 Task: Create a sub task Design and Implement Solution for the task  Create a feature for users to report inappropriate content in the project Vertex , assign it to team member softage.10@softage.net and update the status of the sub task to  Off Track , set the priority of the sub task to High.
Action: Mouse moved to (40, 309)
Screenshot: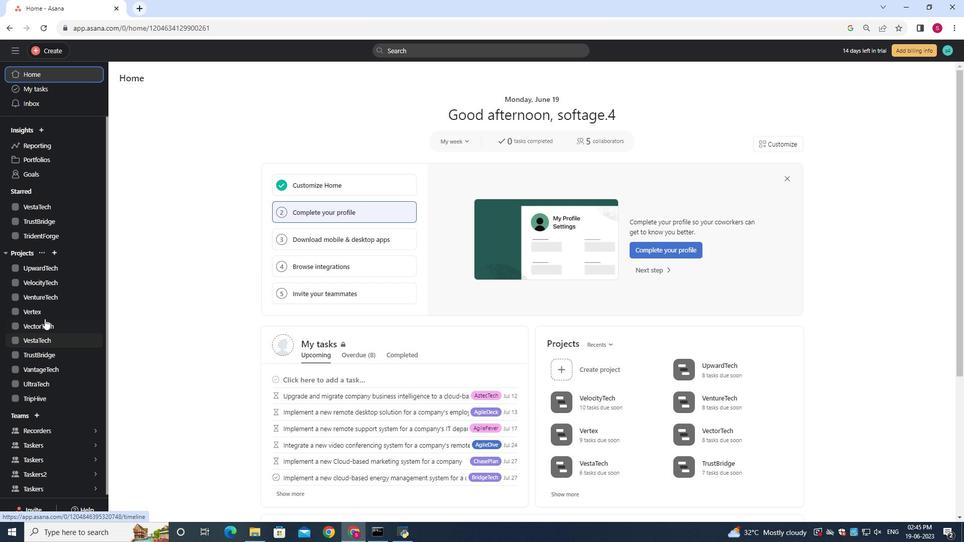
Action: Mouse pressed left at (40, 309)
Screenshot: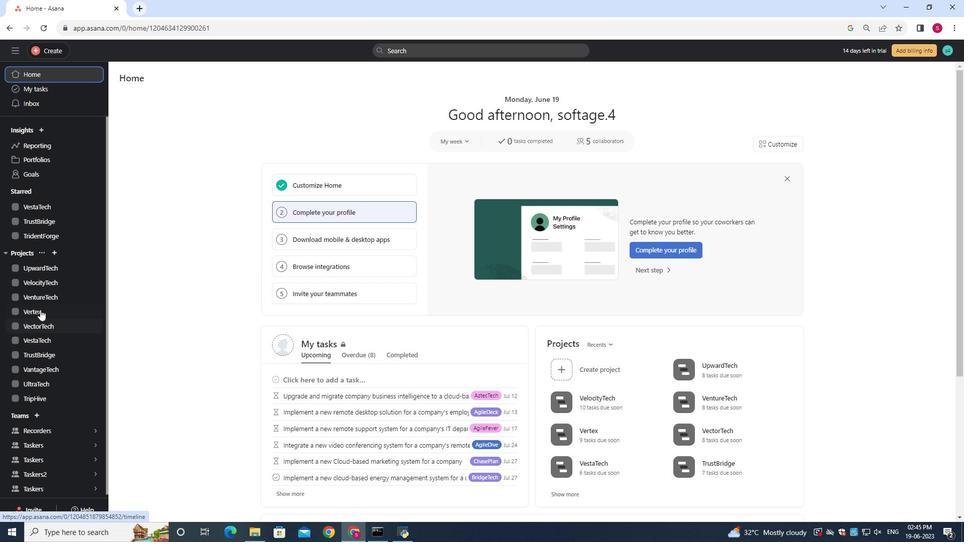 
Action: Mouse moved to (350, 219)
Screenshot: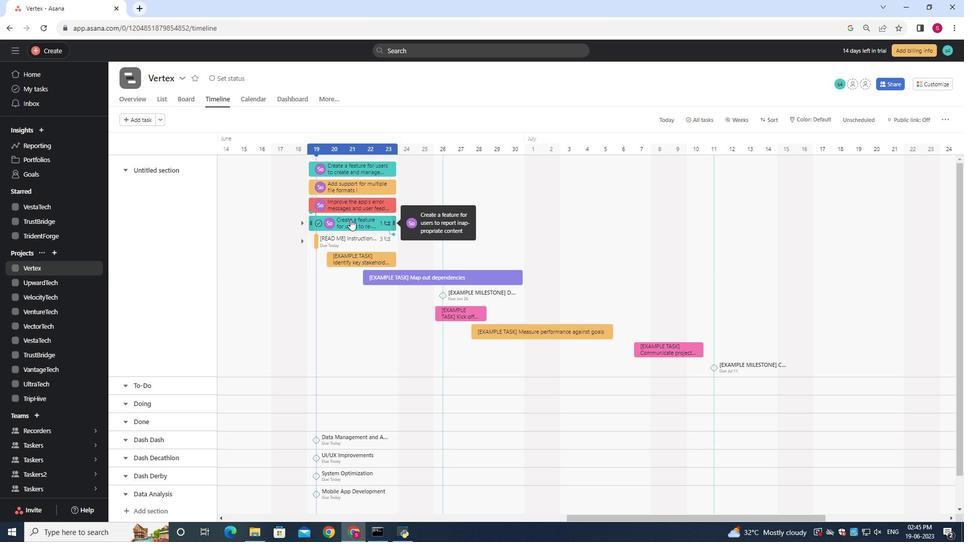 
Action: Mouse pressed left at (350, 219)
Screenshot: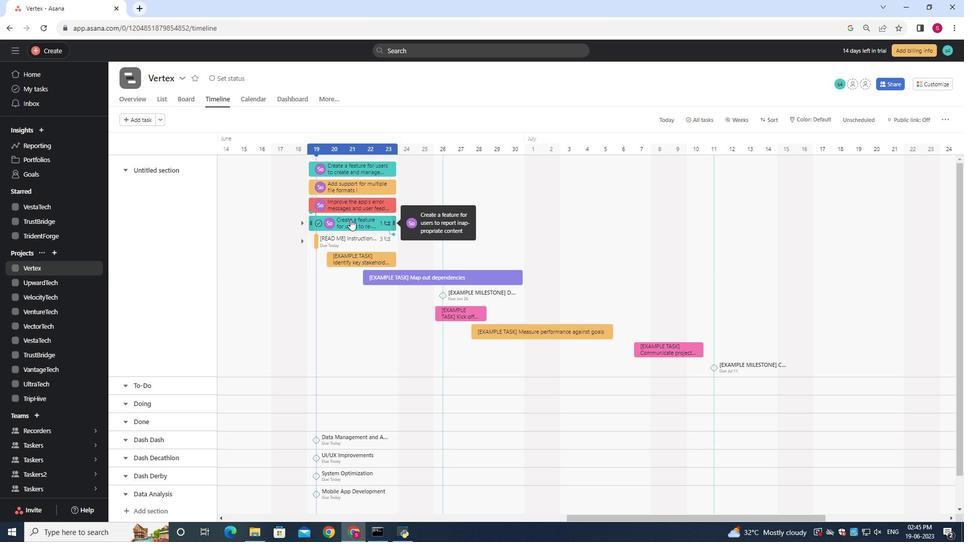 
Action: Mouse moved to (350, 222)
Screenshot: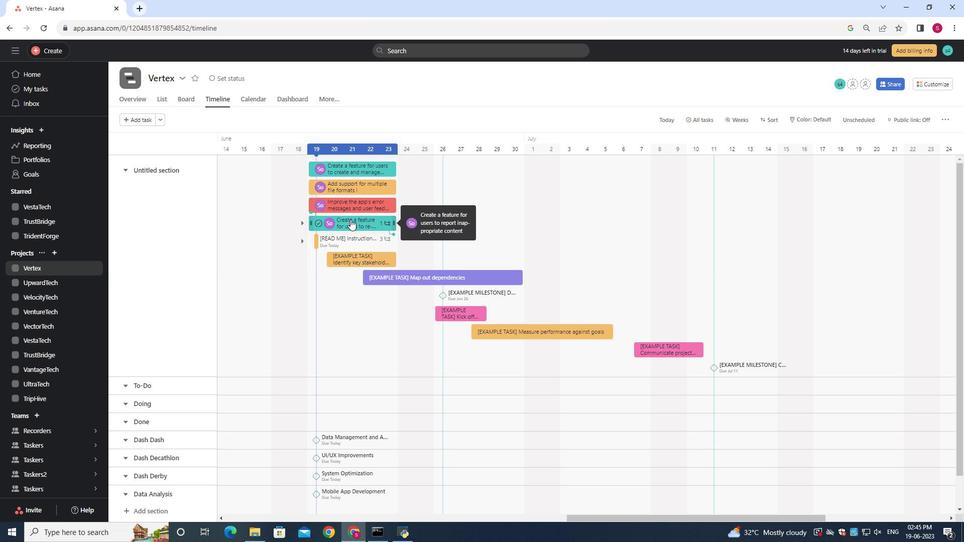 
Action: Mouse pressed left at (350, 222)
Screenshot: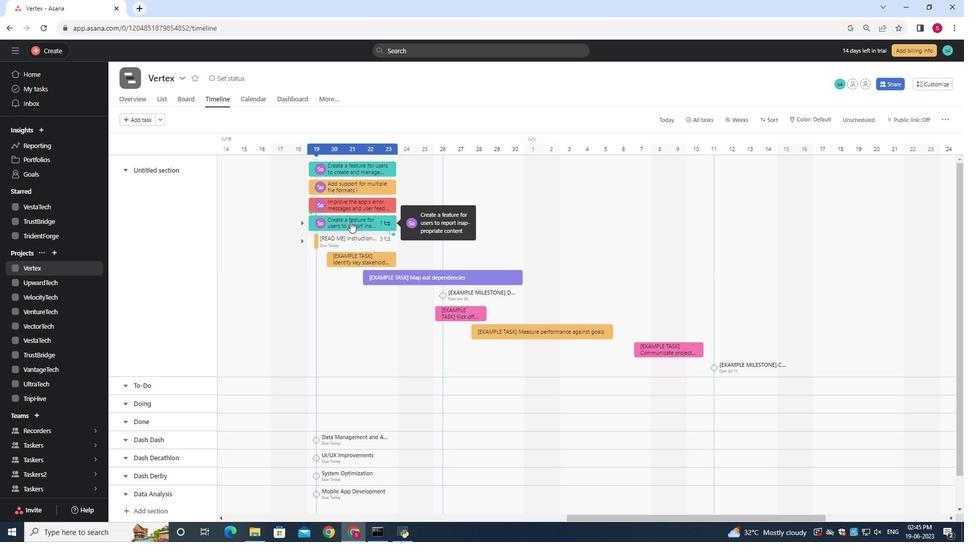
Action: Mouse moved to (350, 222)
Screenshot: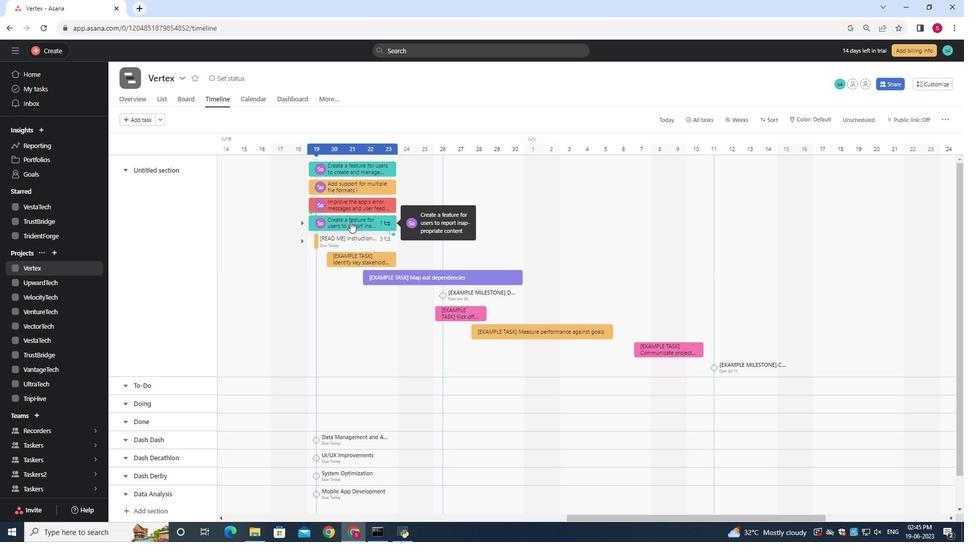
Action: Mouse pressed left at (350, 222)
Screenshot: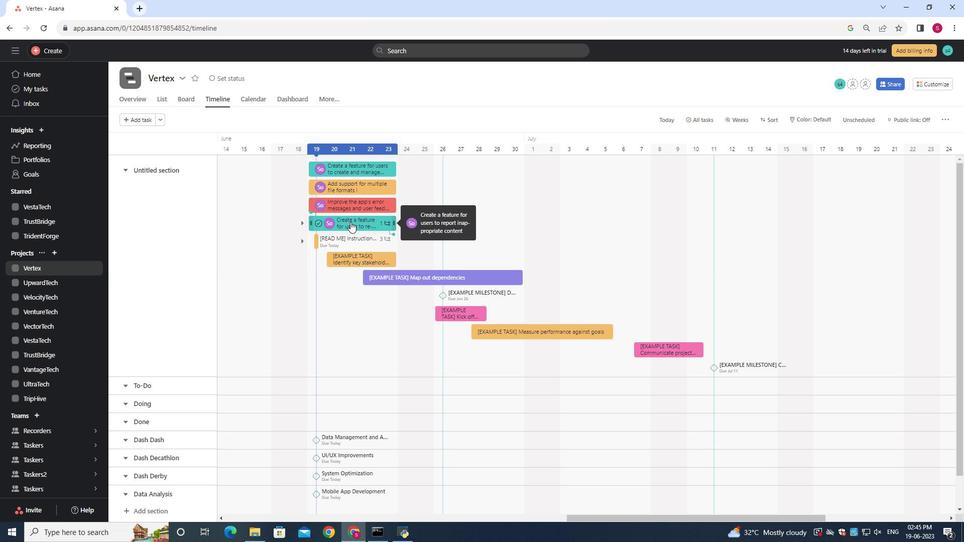
Action: Mouse moved to (773, 283)
Screenshot: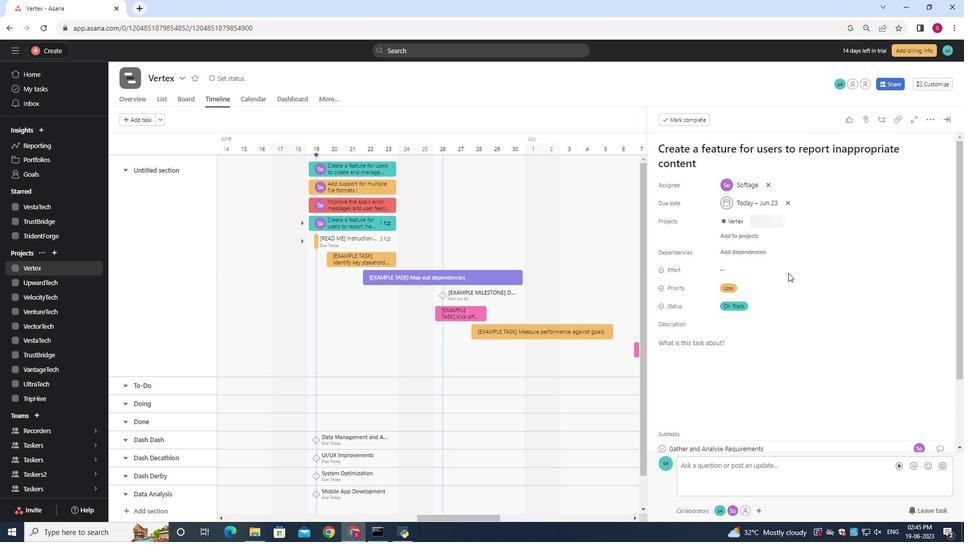 
Action: Mouse scrolled (773, 283) with delta (0, 0)
Screenshot: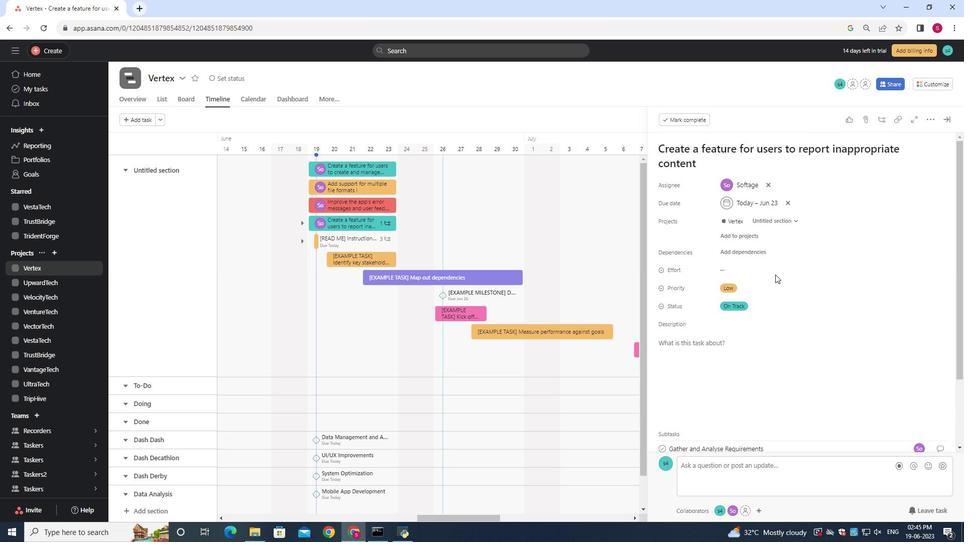 
Action: Mouse moved to (772, 287)
Screenshot: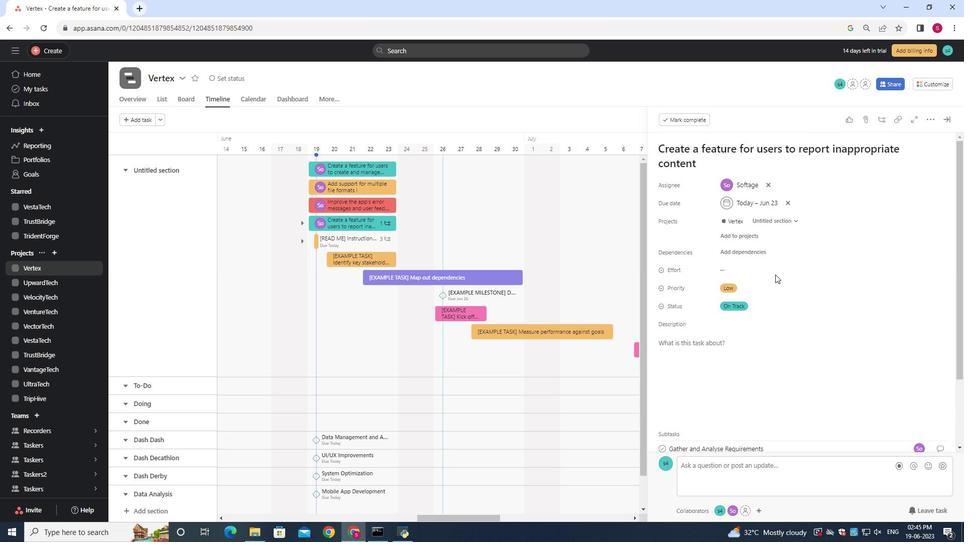 
Action: Mouse scrolled (772, 286) with delta (0, 0)
Screenshot: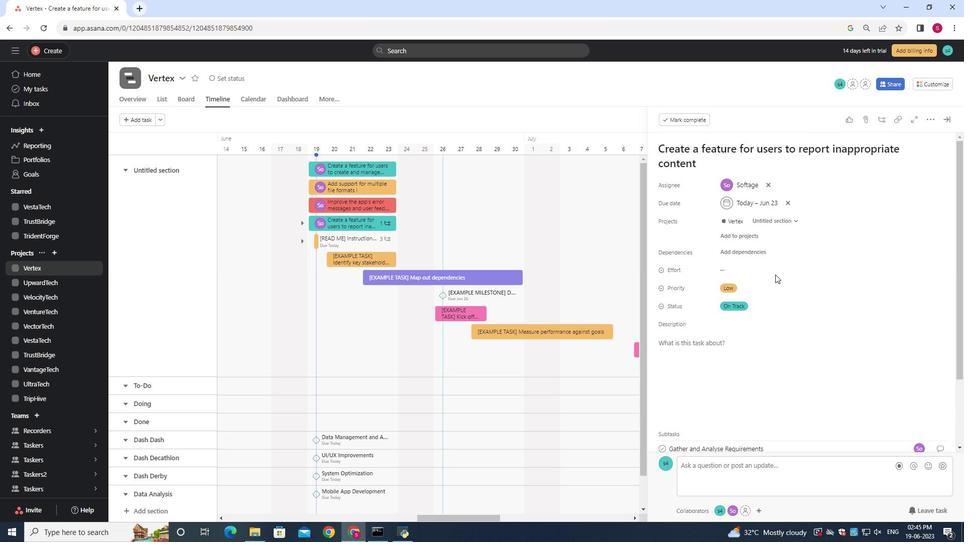 
Action: Mouse moved to (771, 288)
Screenshot: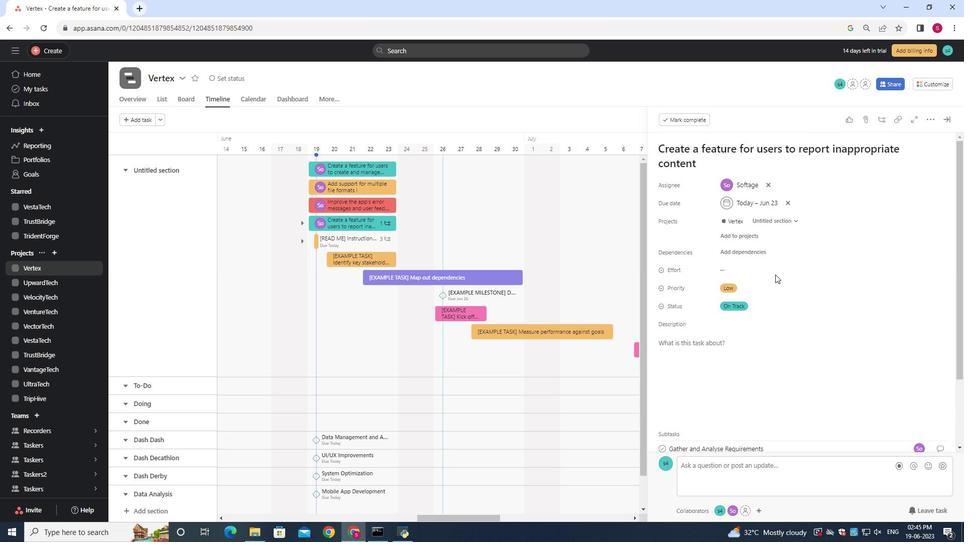 
Action: Mouse scrolled (771, 287) with delta (0, 0)
Screenshot: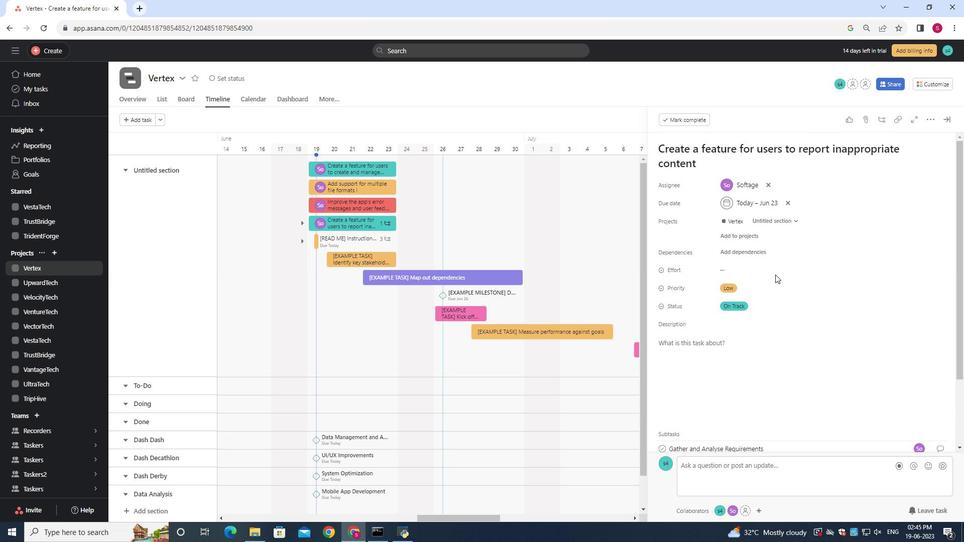 
Action: Mouse moved to (770, 288)
Screenshot: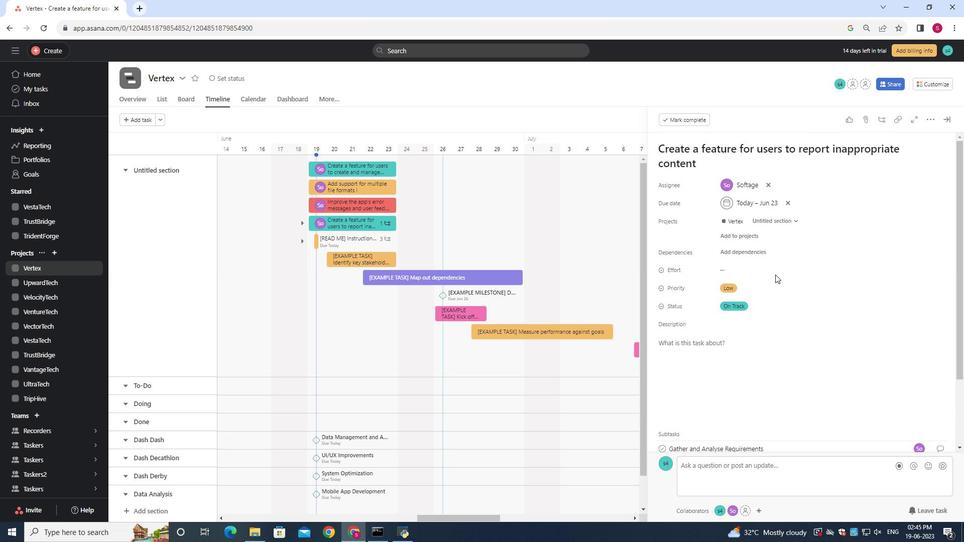 
Action: Mouse scrolled (771, 287) with delta (0, -1)
Screenshot: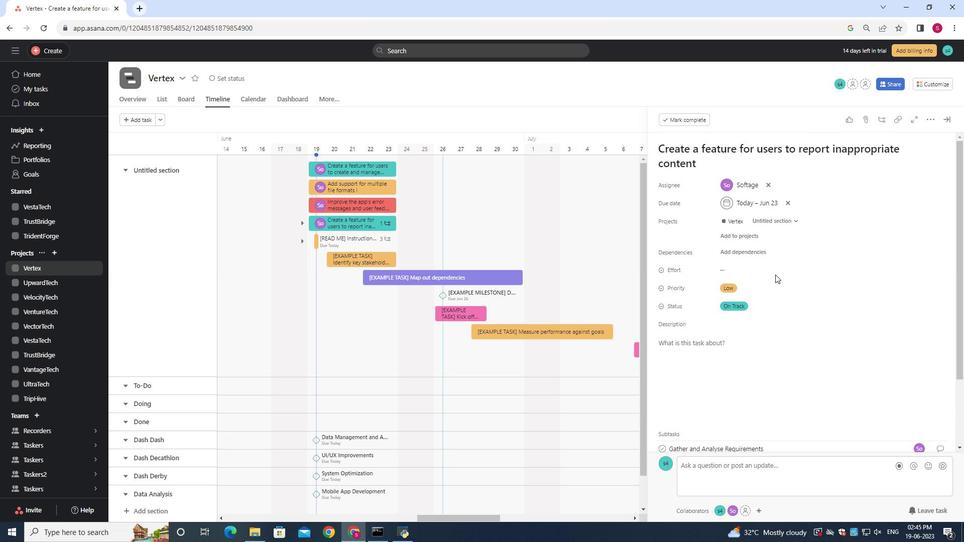
Action: Mouse moved to (769, 288)
Screenshot: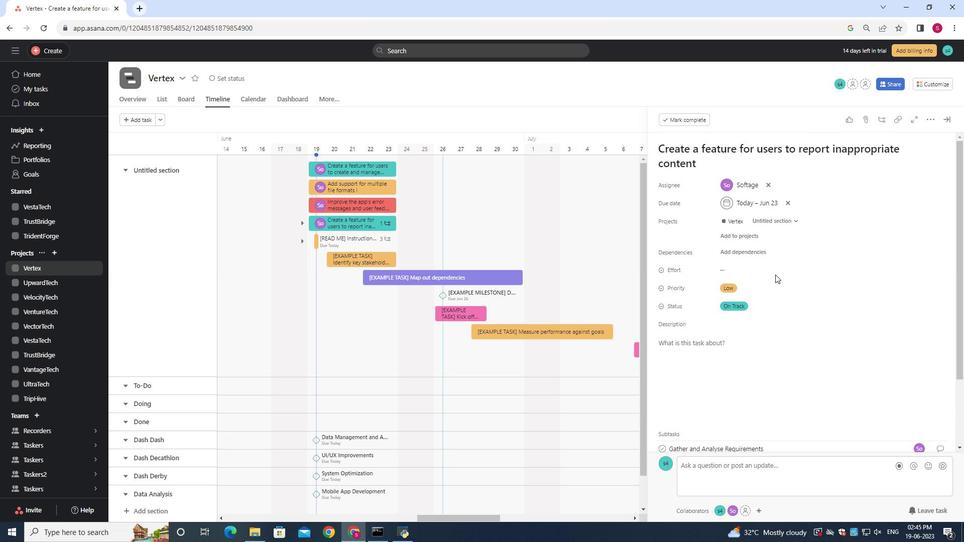 
Action: Mouse scrolled (770, 288) with delta (0, 0)
Screenshot: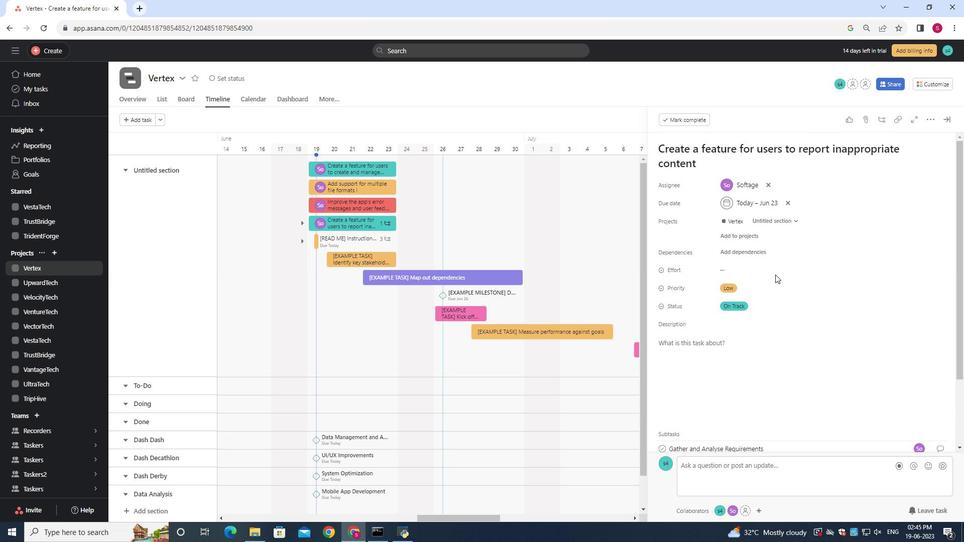 
Action: Mouse moved to (769, 287)
Screenshot: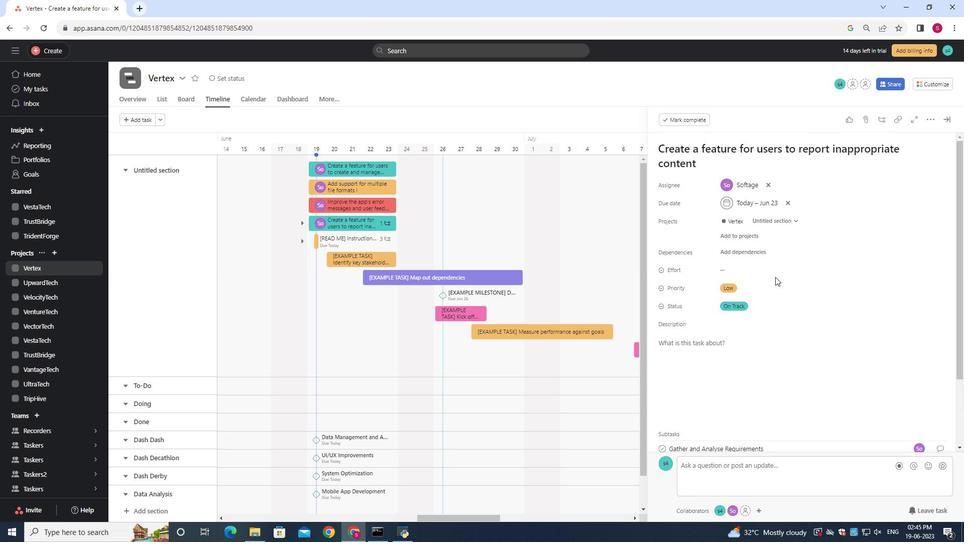 
Action: Mouse scrolled (769, 287) with delta (0, 0)
Screenshot: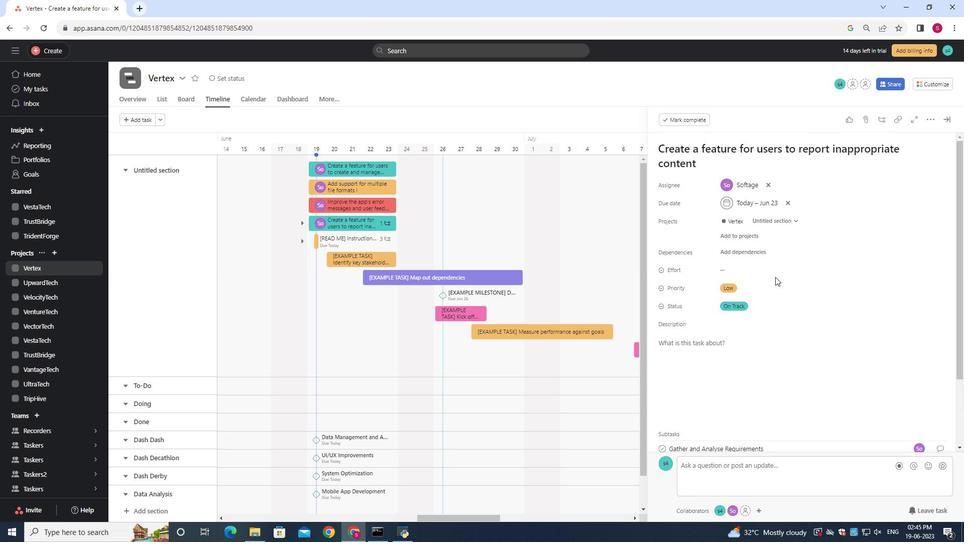 
Action: Mouse moved to (673, 380)
Screenshot: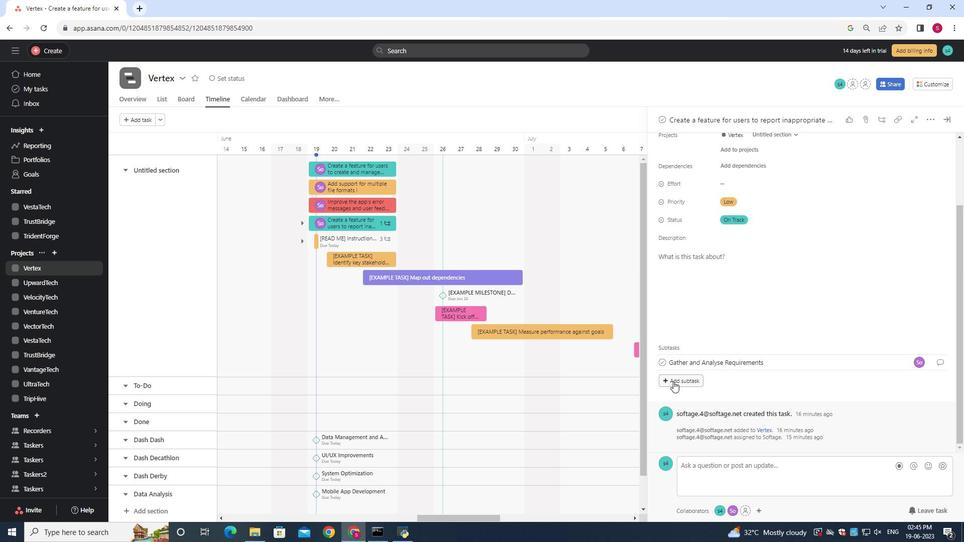 
Action: Mouse pressed left at (673, 380)
Screenshot: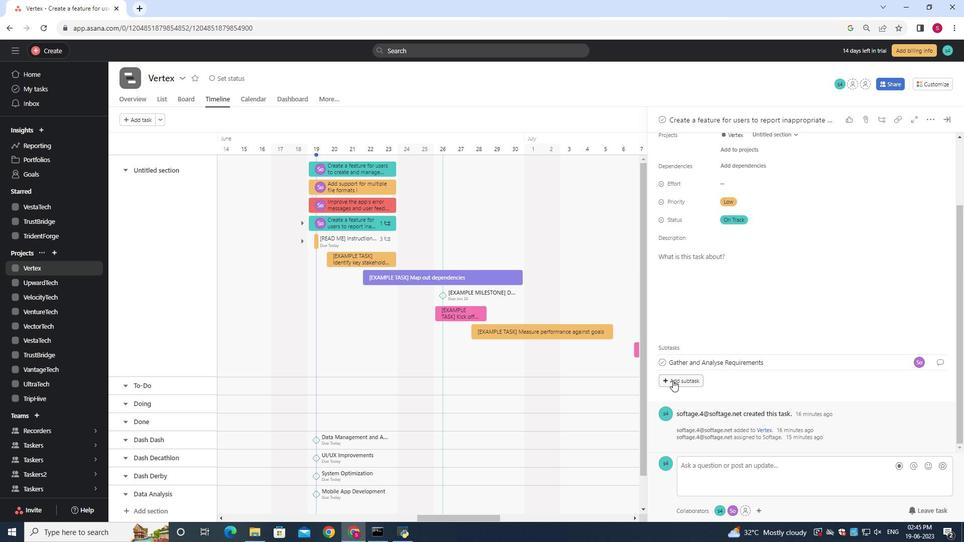 
Action: Key pressed <Key.shift><Key.shift>Design<Key.space>and<Key.space><Key.shift>Implement<Key.space><Key.shift>Solution<Key.space>
Screenshot: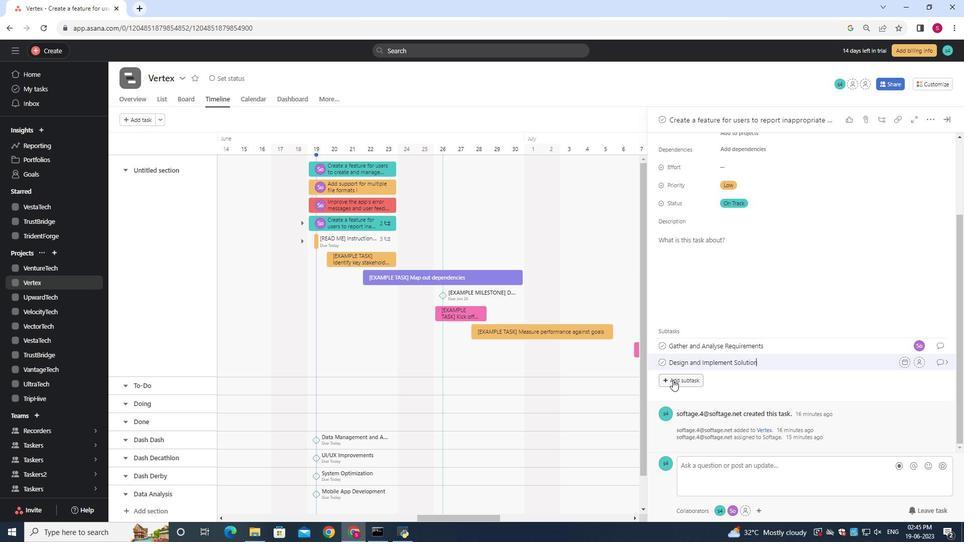 
Action: Mouse moved to (921, 362)
Screenshot: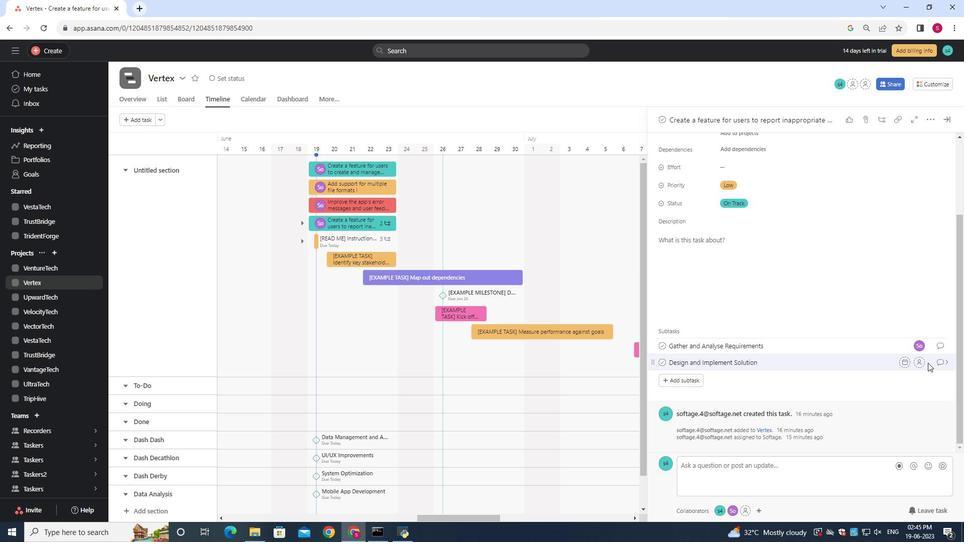 
Action: Mouse pressed left at (921, 362)
Screenshot: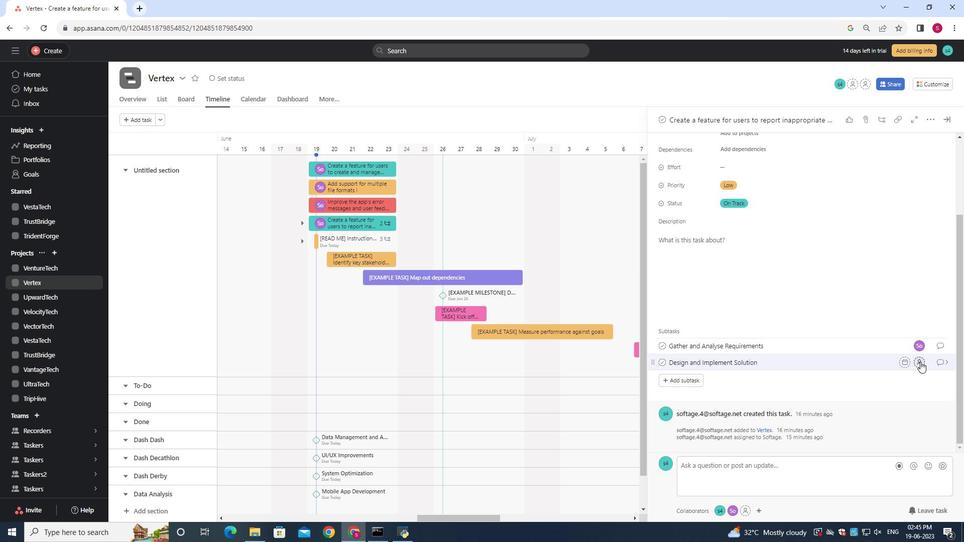 
Action: Key pressed <Key.shift><Key.shift><Key.shift><Key.shift><Key.shift><Key.shift><Key.shift><Key.shift><Key.shift><Key.shift><Key.shift><Key.shift><Key.shift>Softage.10<Key.shift>@softage.net
Screenshot: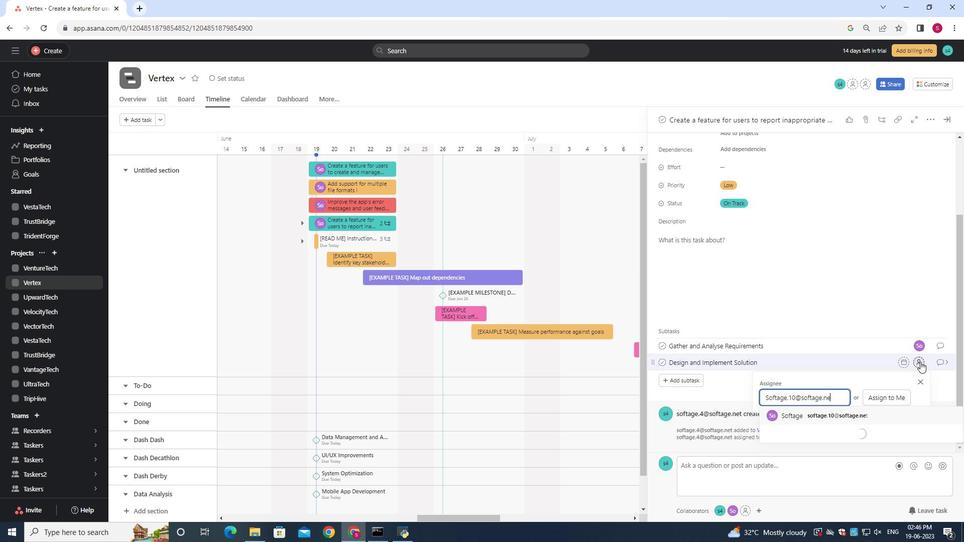 
Action: Mouse moved to (845, 415)
Screenshot: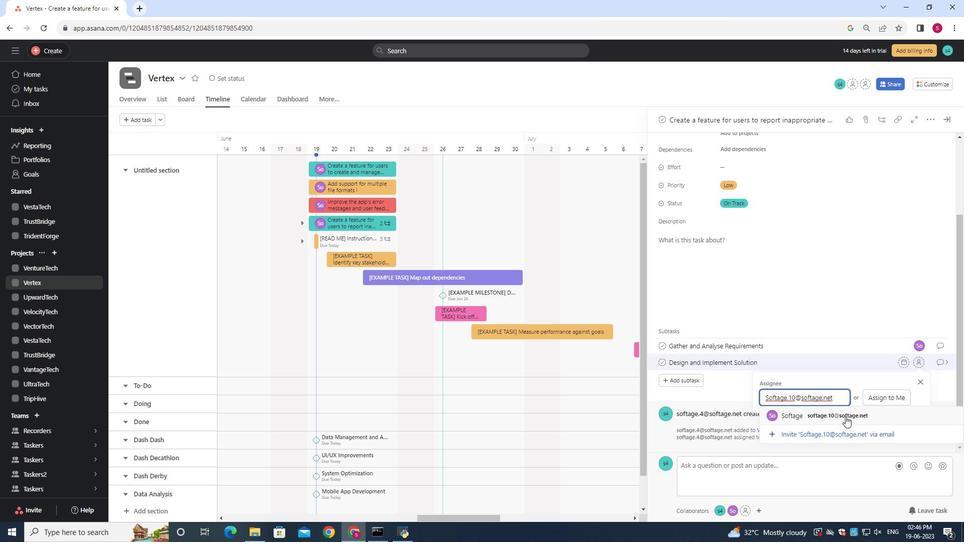 
Action: Mouse pressed left at (845, 415)
Screenshot: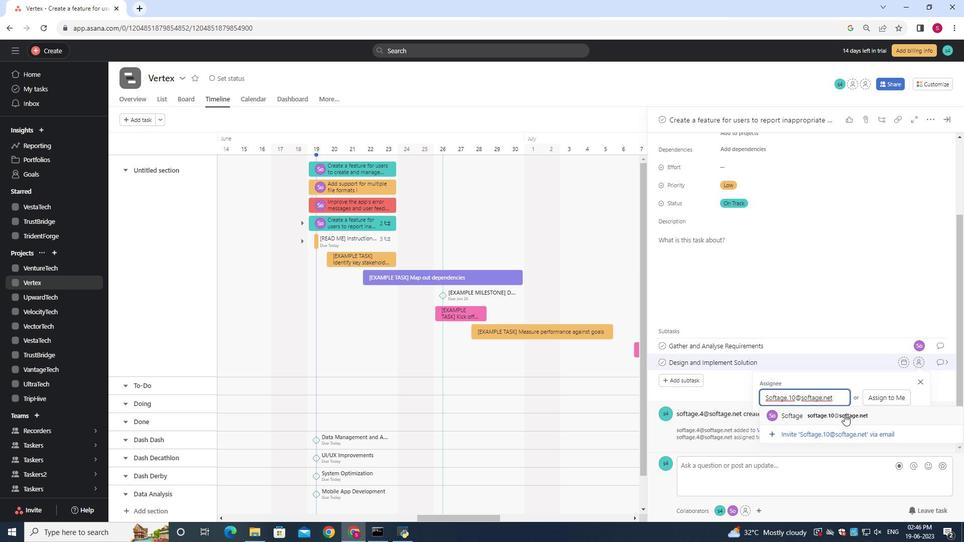 
Action: Mouse moved to (944, 359)
Screenshot: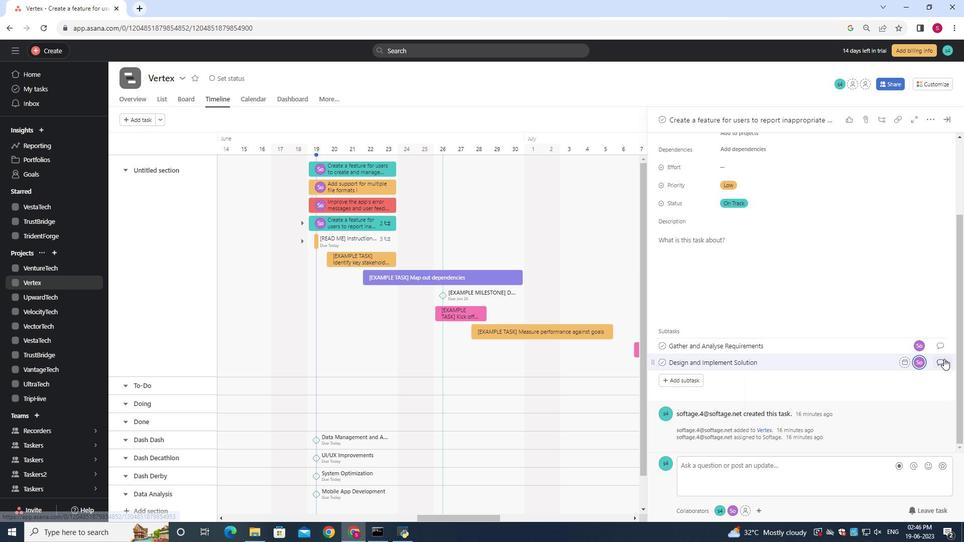 
Action: Mouse pressed left at (944, 359)
Screenshot: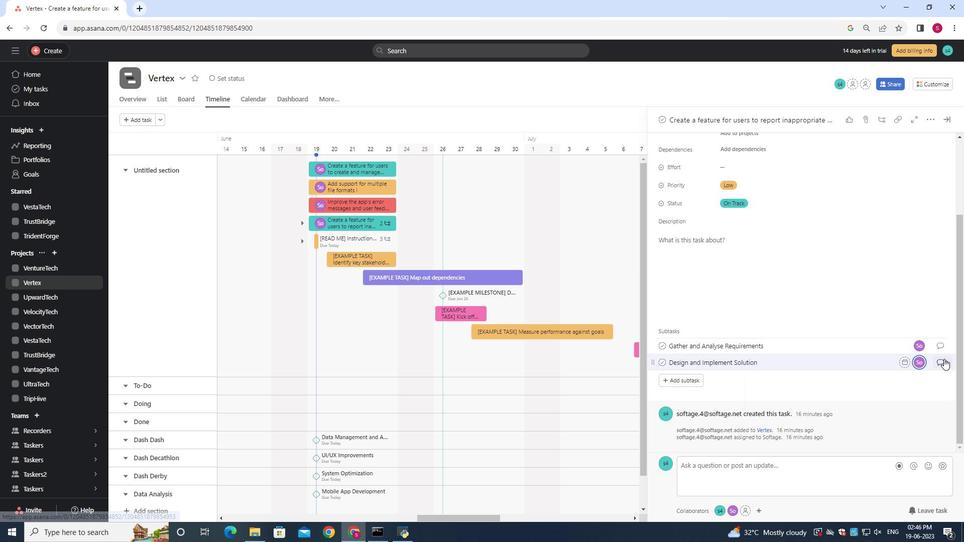 
Action: Mouse moved to (684, 247)
Screenshot: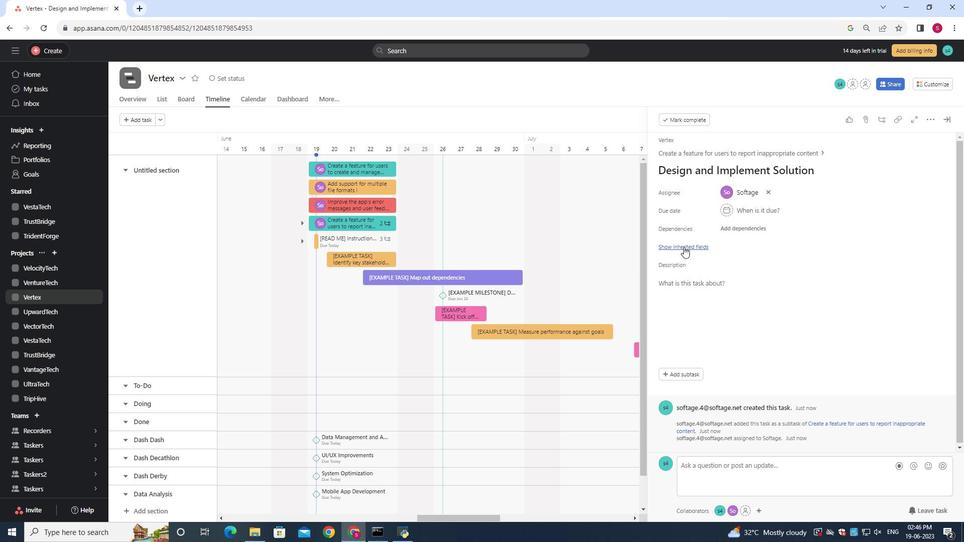 
Action: Mouse pressed left at (684, 247)
Screenshot: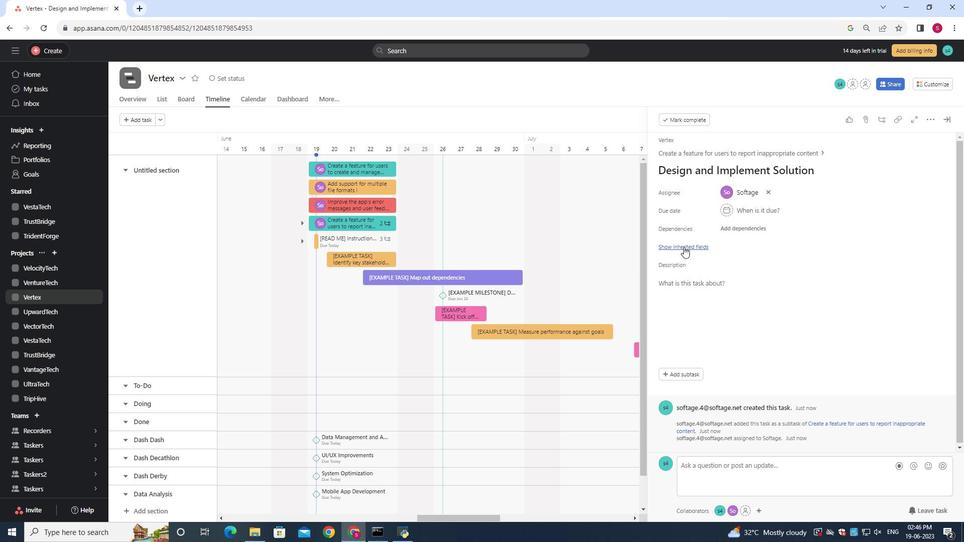 
Action: Mouse moved to (720, 301)
Screenshot: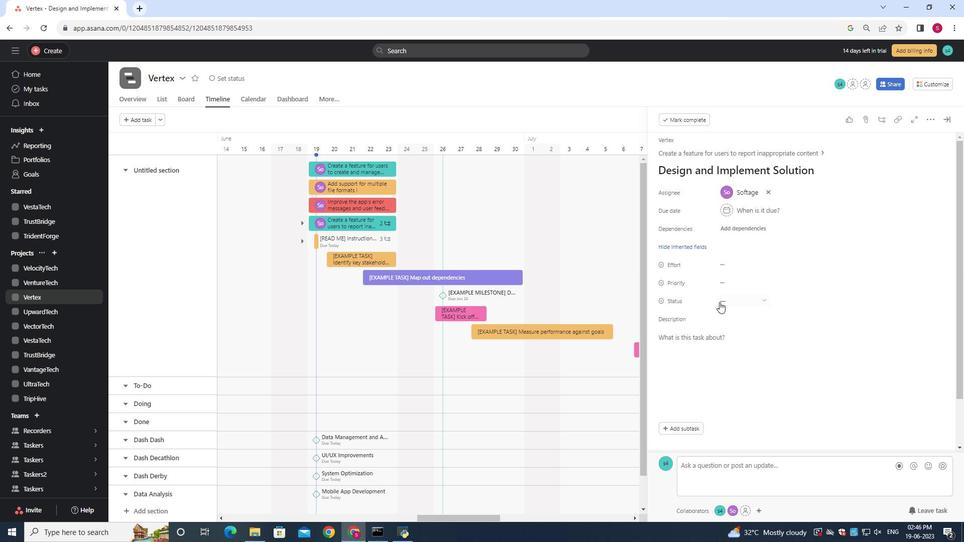 
Action: Mouse pressed left at (720, 301)
Screenshot: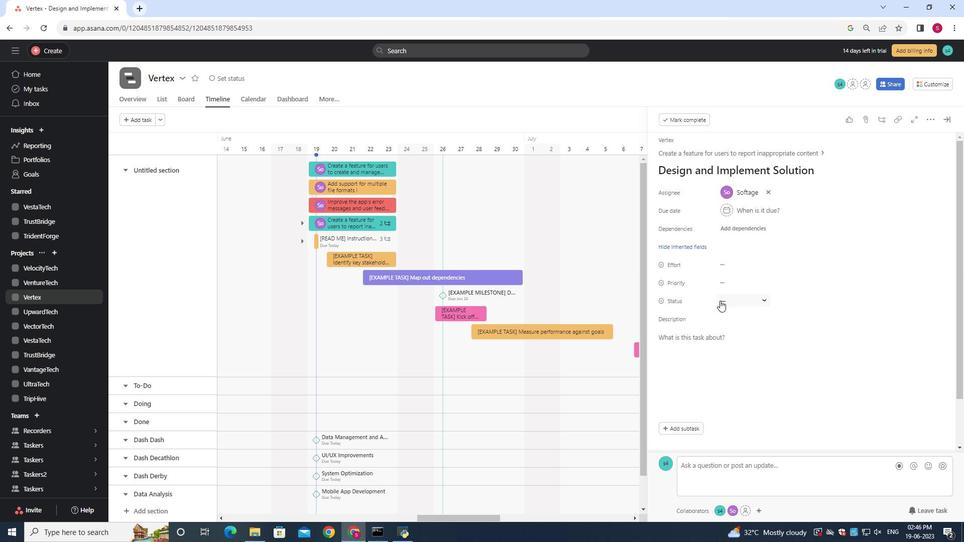 
Action: Mouse moved to (740, 362)
Screenshot: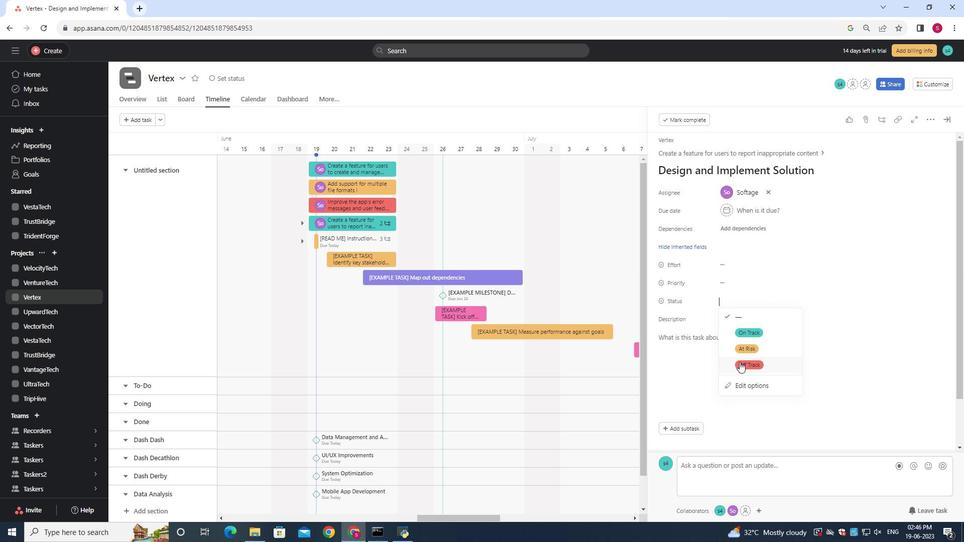
Action: Mouse pressed left at (740, 362)
Screenshot: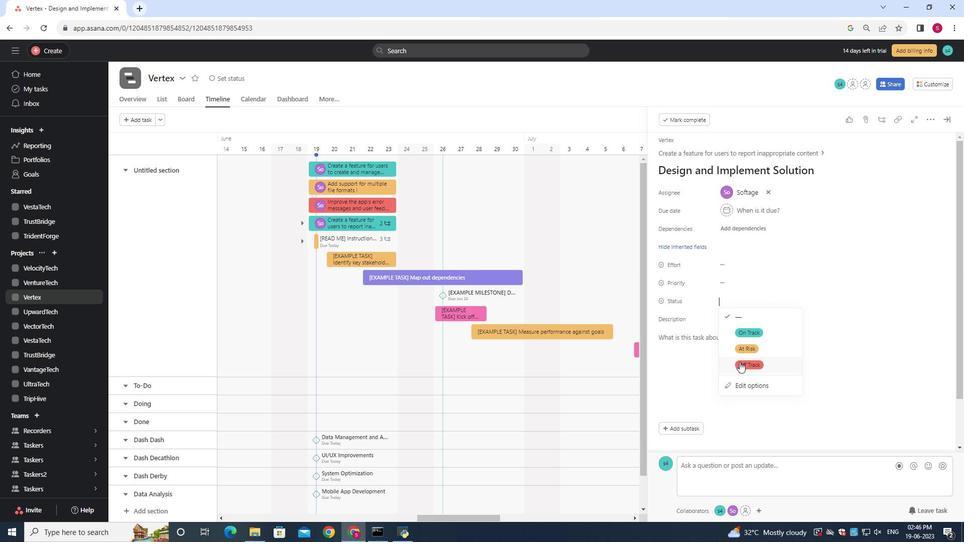
Action: Mouse moved to (719, 282)
Screenshot: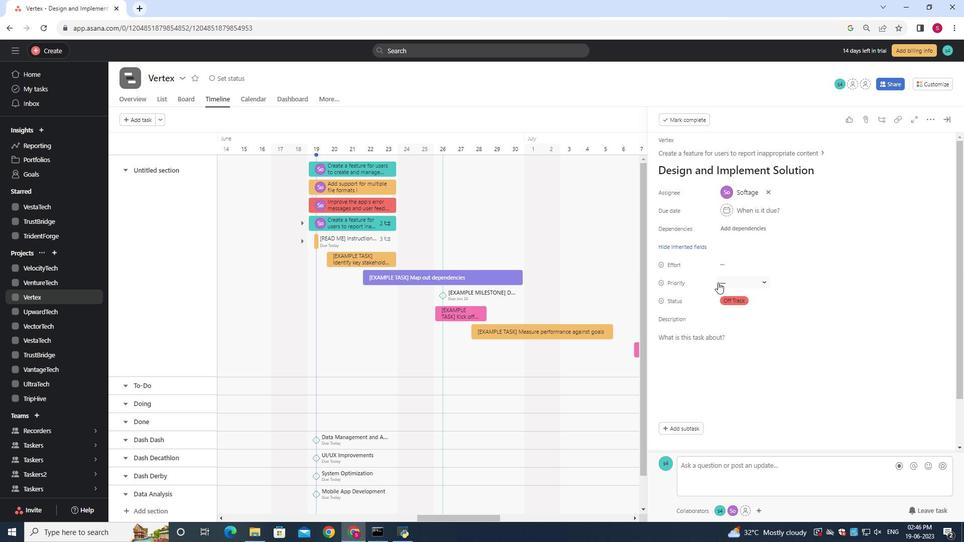 
Action: Mouse pressed left at (719, 282)
Screenshot: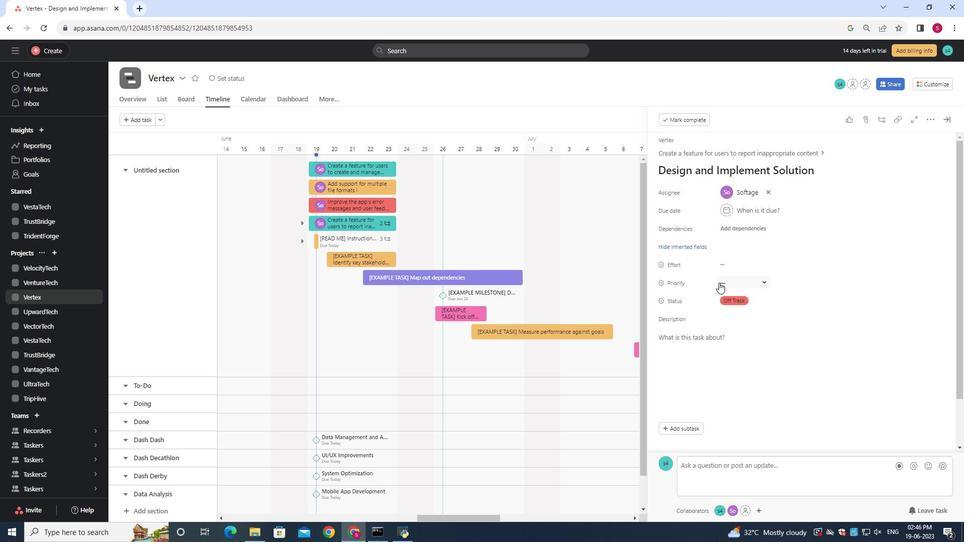 
Action: Mouse moved to (738, 315)
Screenshot: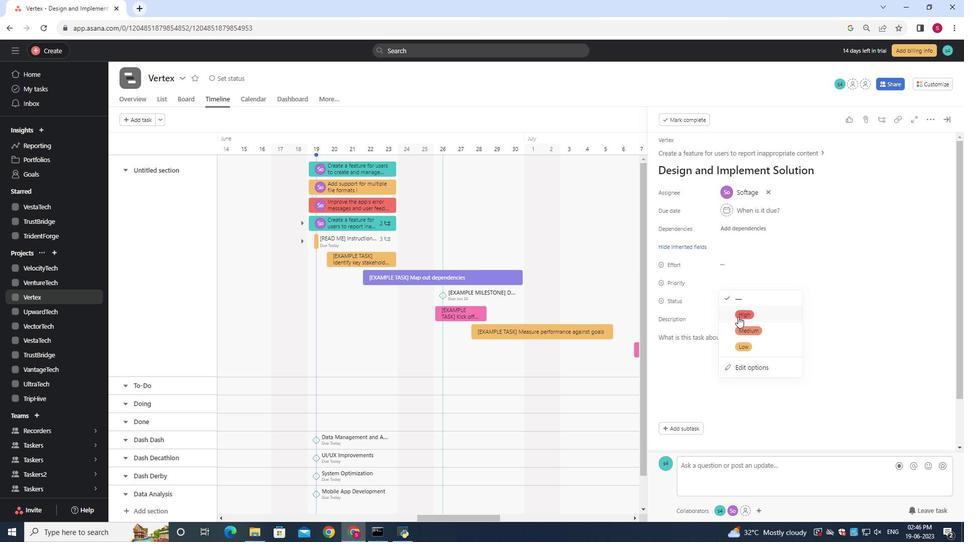 
Action: Mouse pressed left at (738, 315)
Screenshot: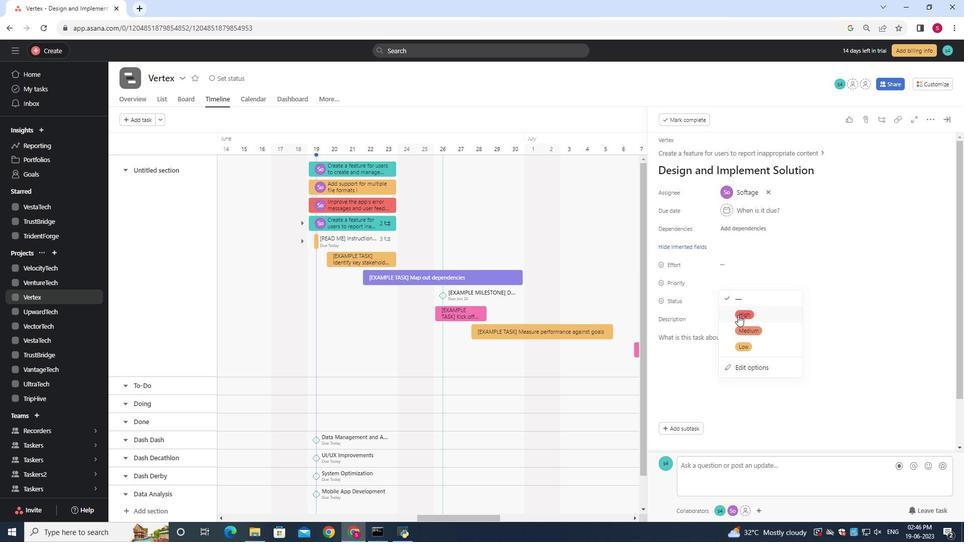 
Action: Mouse moved to (754, 293)
Screenshot: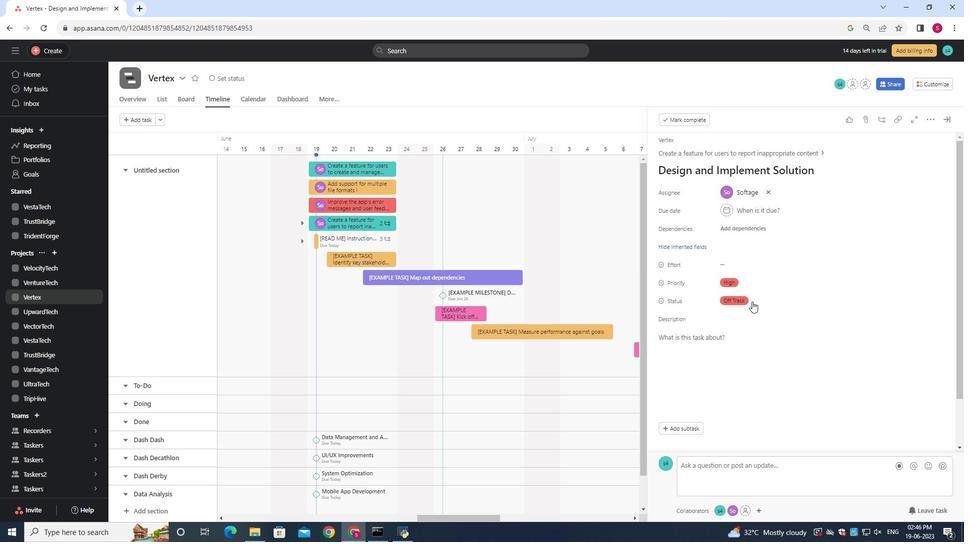
